 Task: Add a condition where "Status category Greater than new" in new tickets in your groups.
Action: Mouse moved to (170, 397)
Screenshot: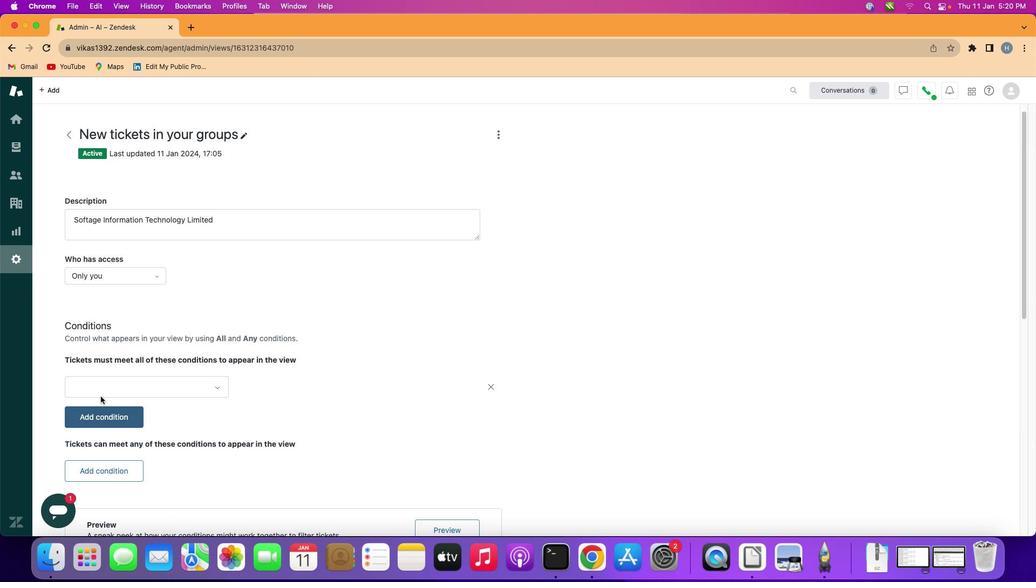 
Action: Mouse pressed left at (170, 397)
Screenshot: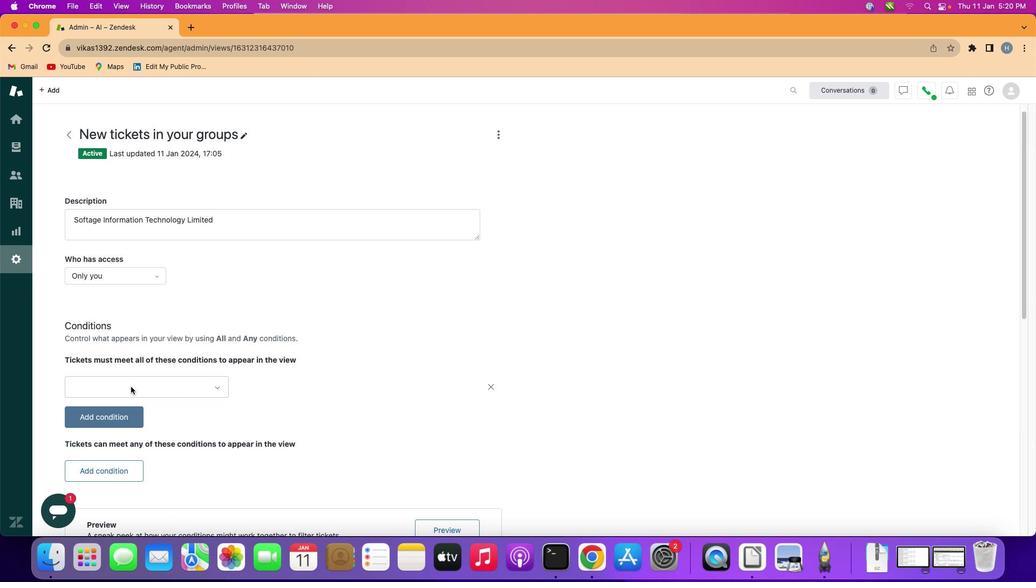 
Action: Mouse moved to (222, 385)
Screenshot: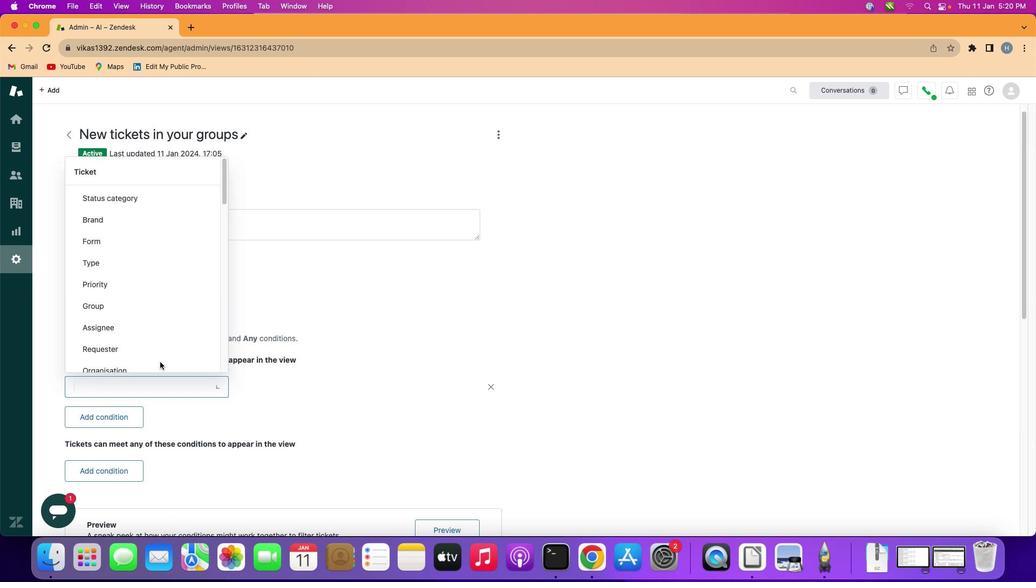 
Action: Mouse pressed left at (222, 385)
Screenshot: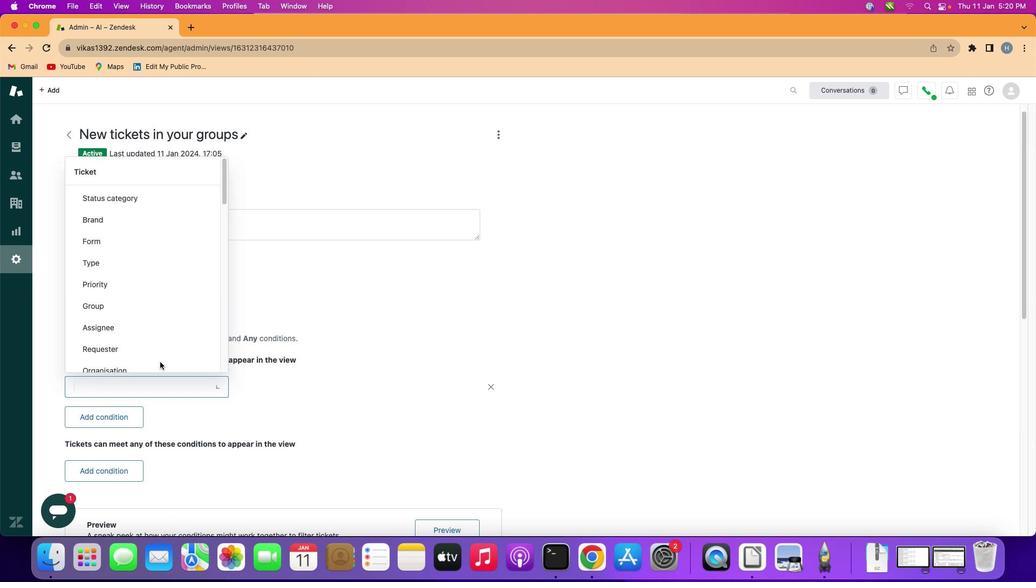 
Action: Mouse moved to (233, 244)
Screenshot: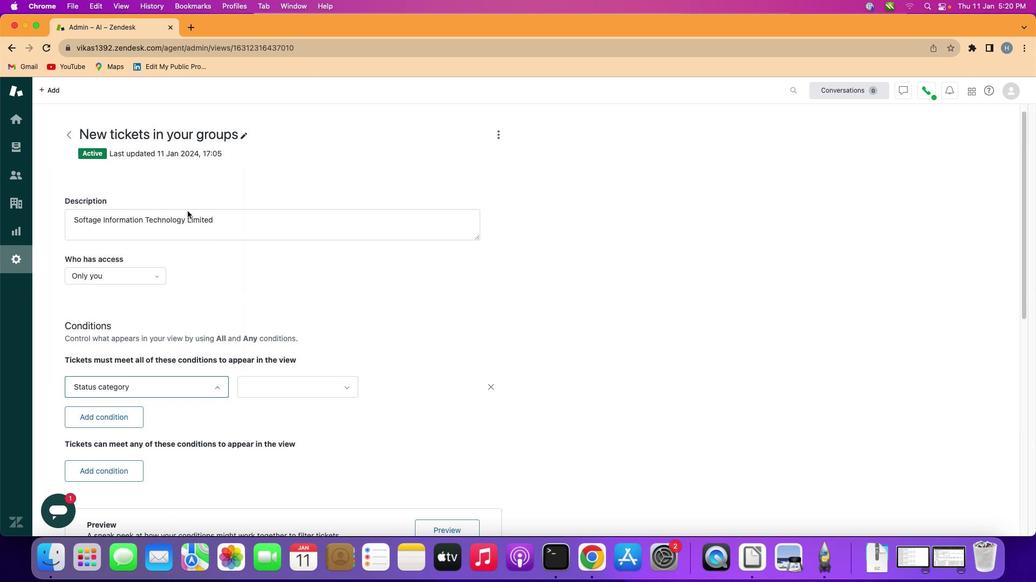 
Action: Mouse pressed left at (233, 244)
Screenshot: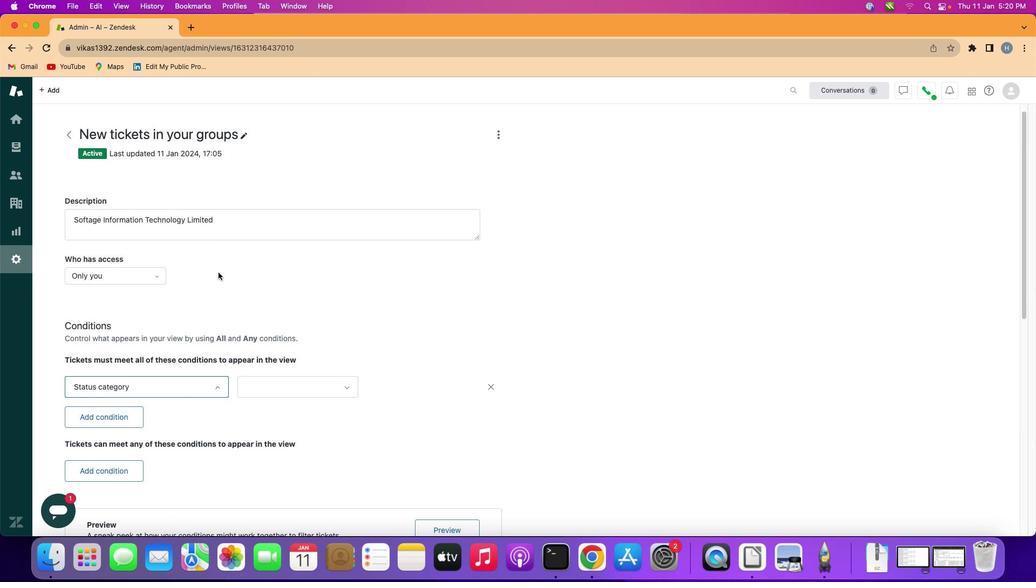 
Action: Mouse moved to (322, 388)
Screenshot: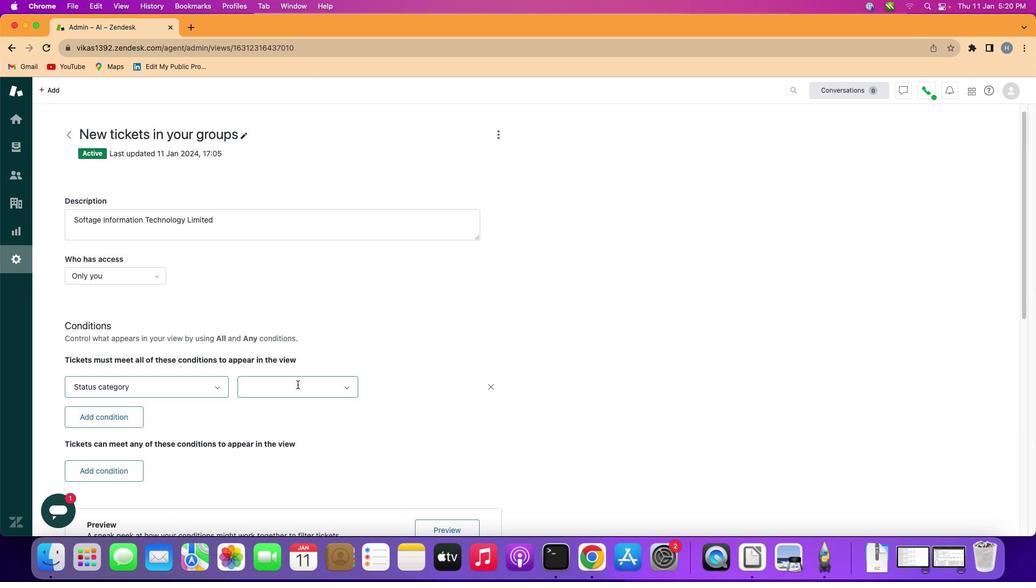
Action: Mouse pressed left at (322, 388)
Screenshot: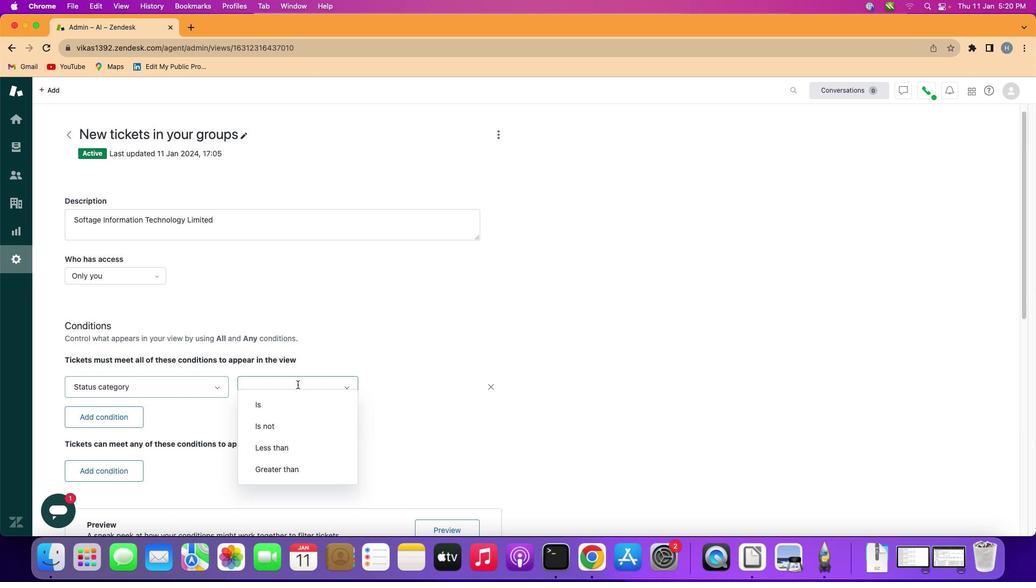 
Action: Mouse moved to (325, 459)
Screenshot: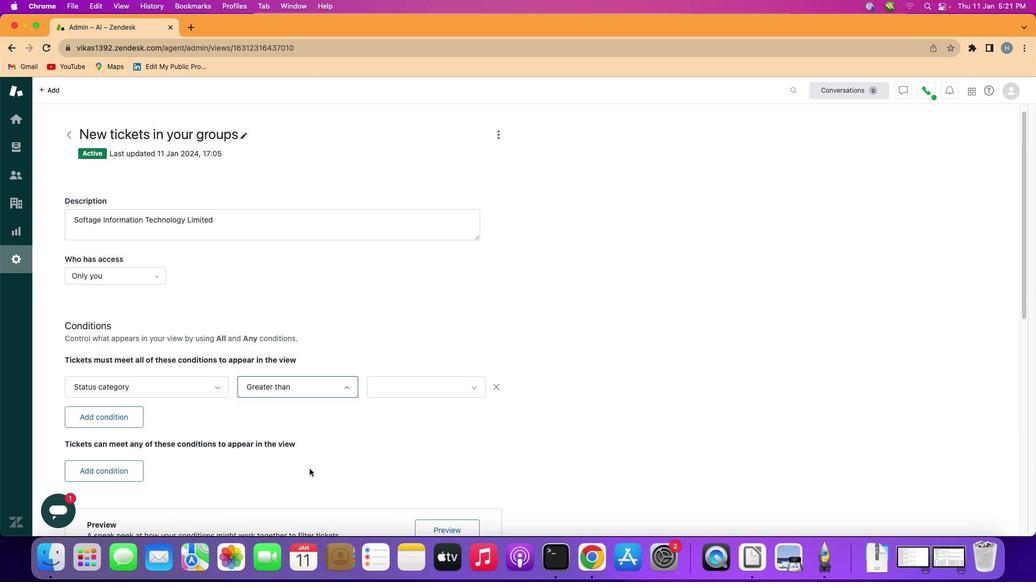 
Action: Mouse pressed left at (325, 459)
Screenshot: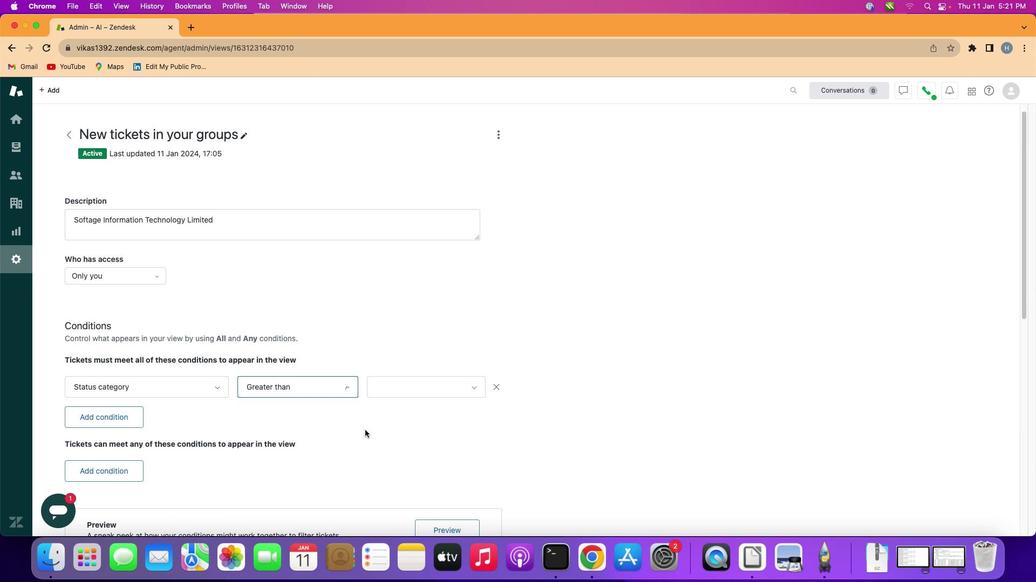 
Action: Mouse moved to (416, 390)
Screenshot: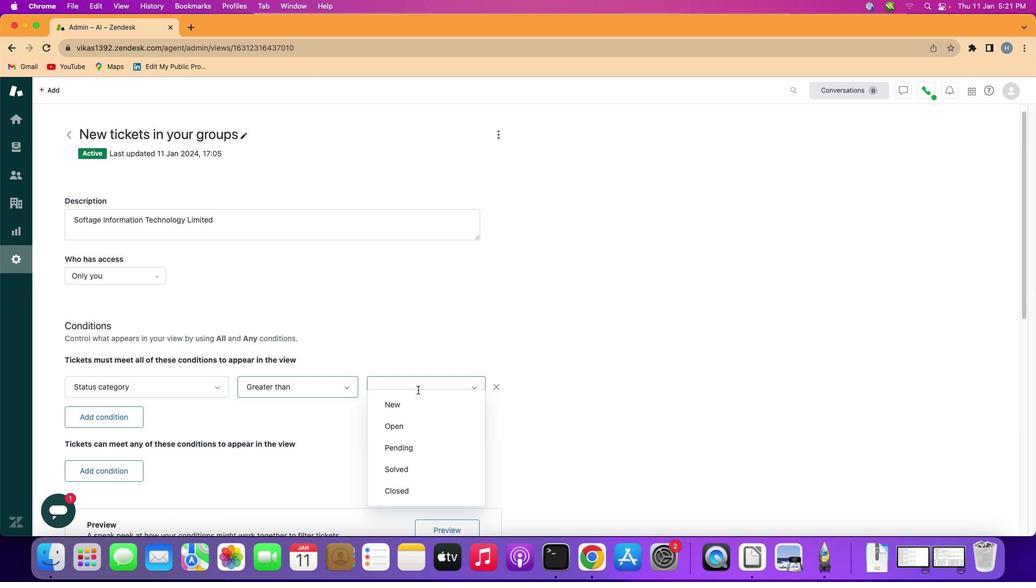 
Action: Mouse pressed left at (416, 390)
Screenshot: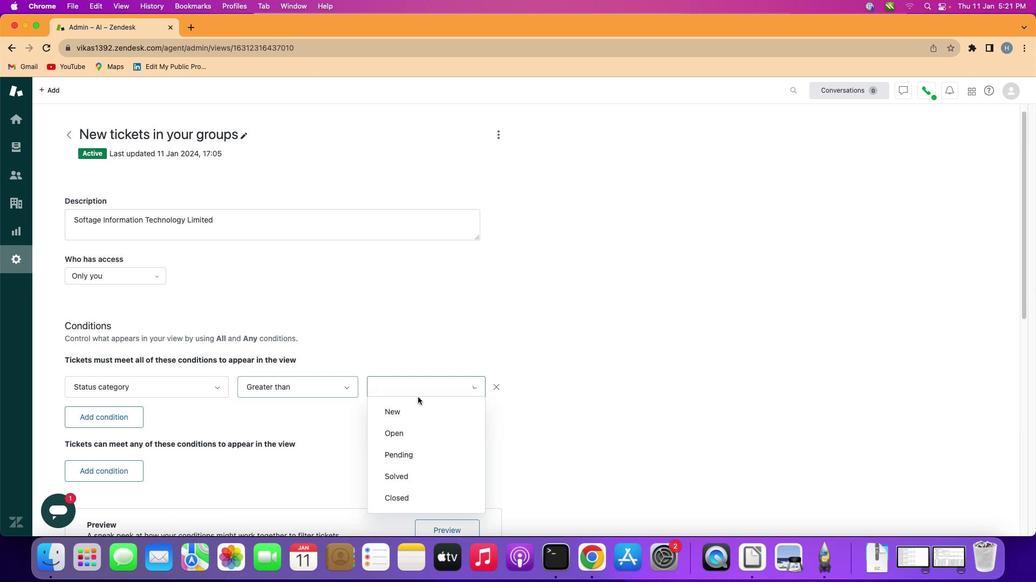 
Action: Mouse moved to (418, 412)
Screenshot: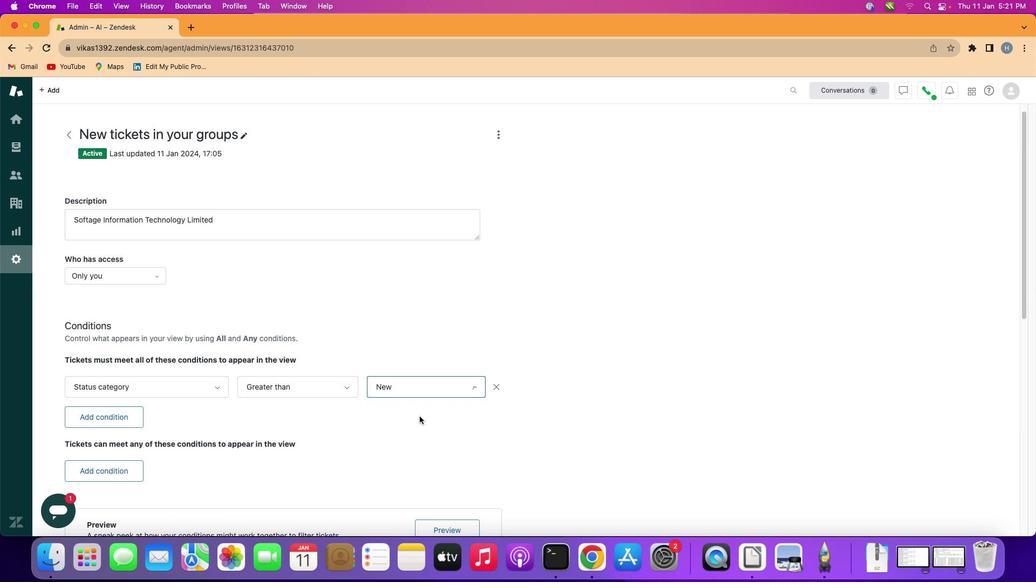 
Action: Mouse pressed left at (418, 412)
Screenshot: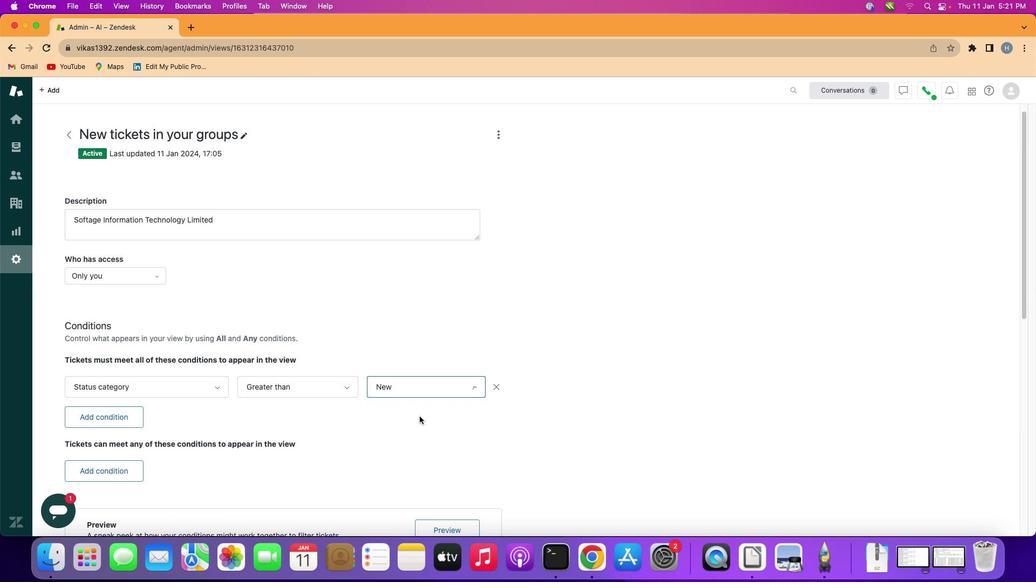 
Action: Mouse moved to (416, 414)
Screenshot: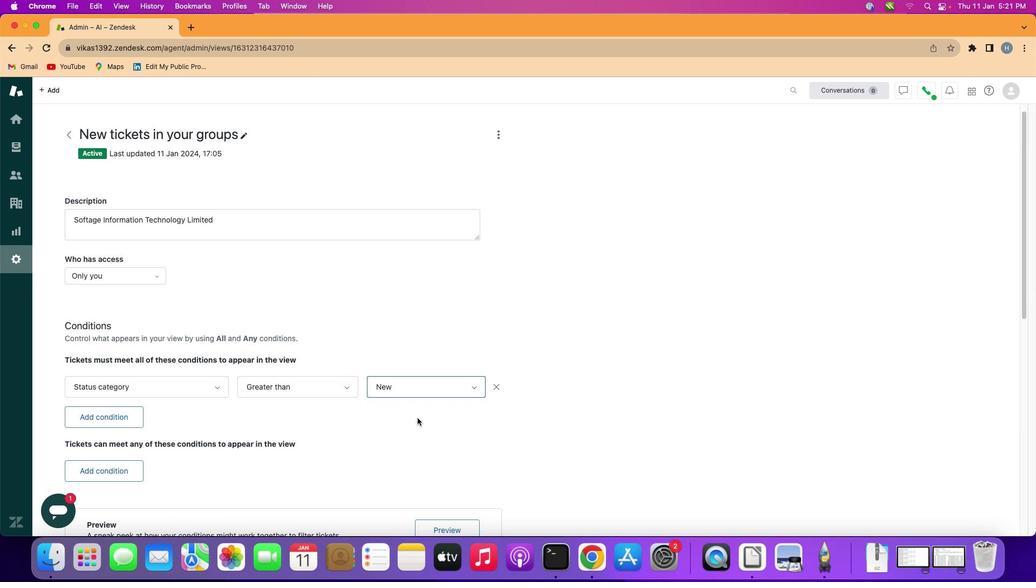 
